 Task: In the  document knowledge.pdfSelect Headings and apply  'Italics' Select the text and align it to the  'Center'. Select the table and apply  All Borders
Action: Mouse moved to (259, 365)
Screenshot: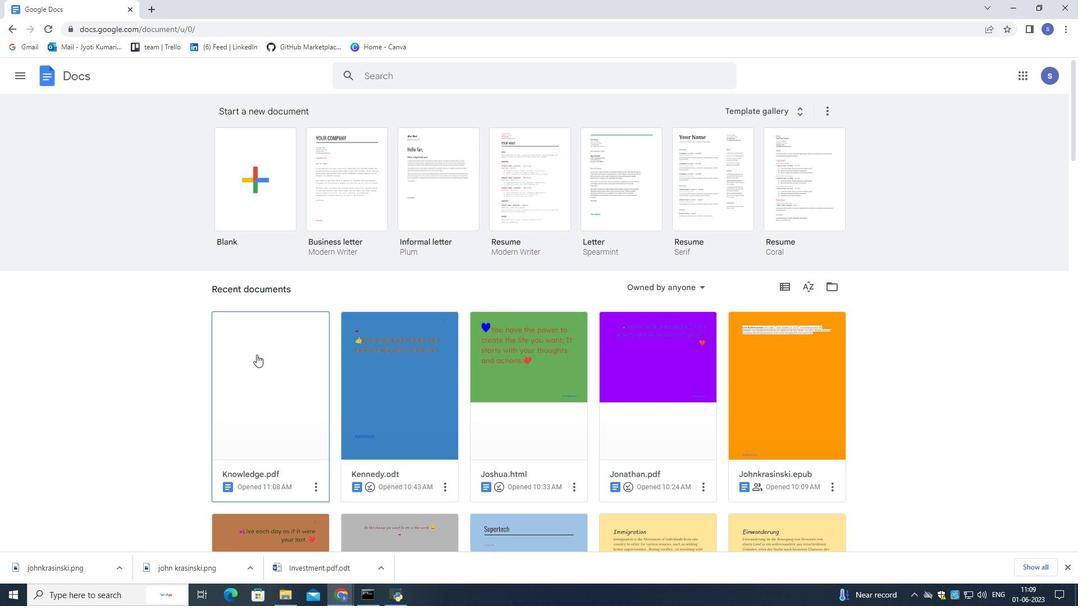 
Action: Mouse pressed left at (259, 365)
Screenshot: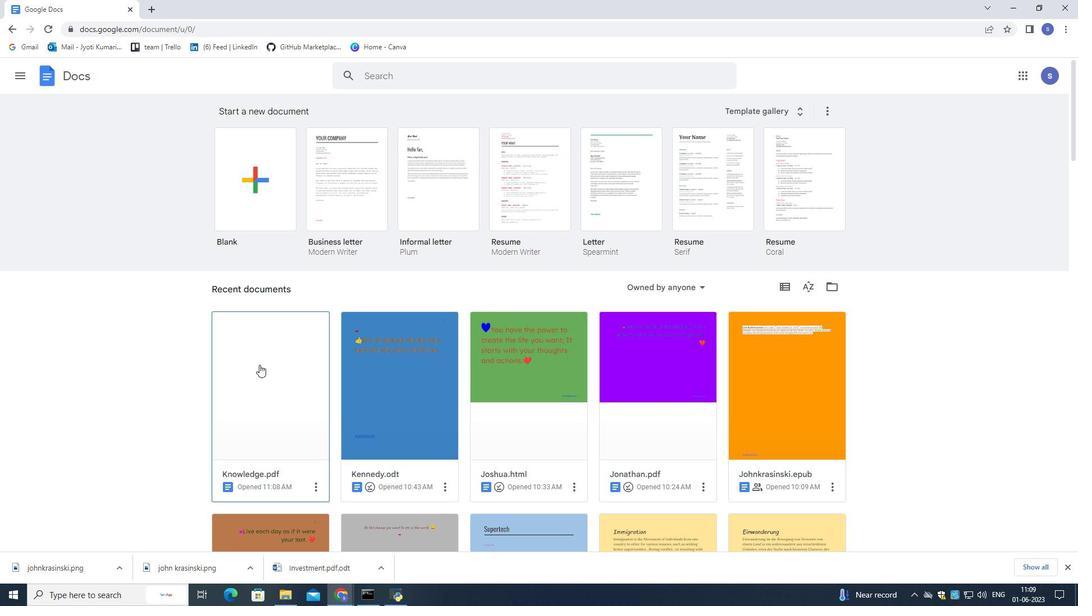 
Action: Mouse pressed left at (259, 365)
Screenshot: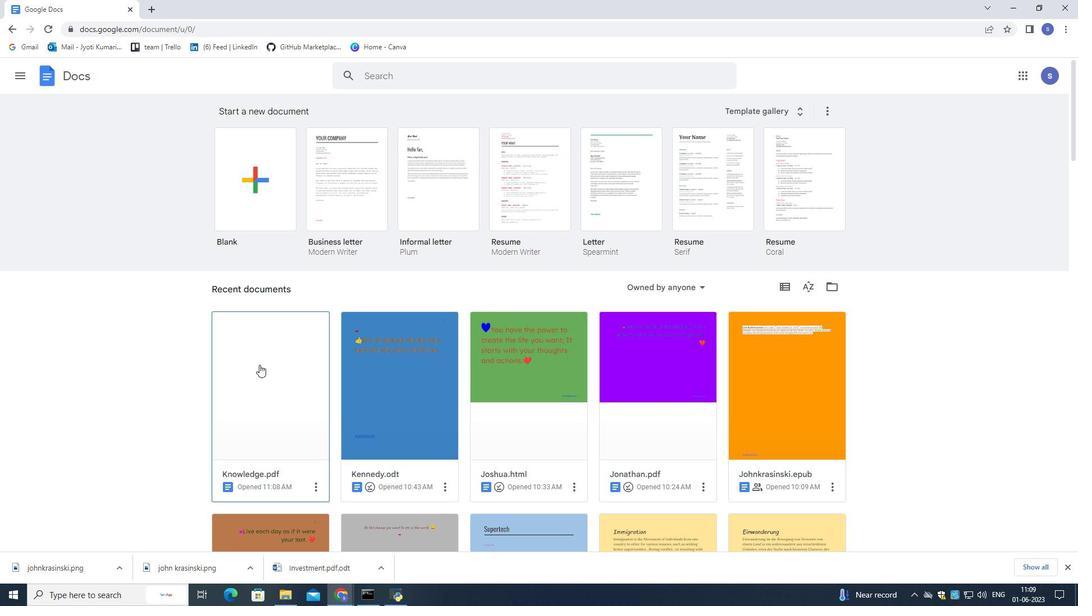 
Action: Mouse moved to (572, 207)
Screenshot: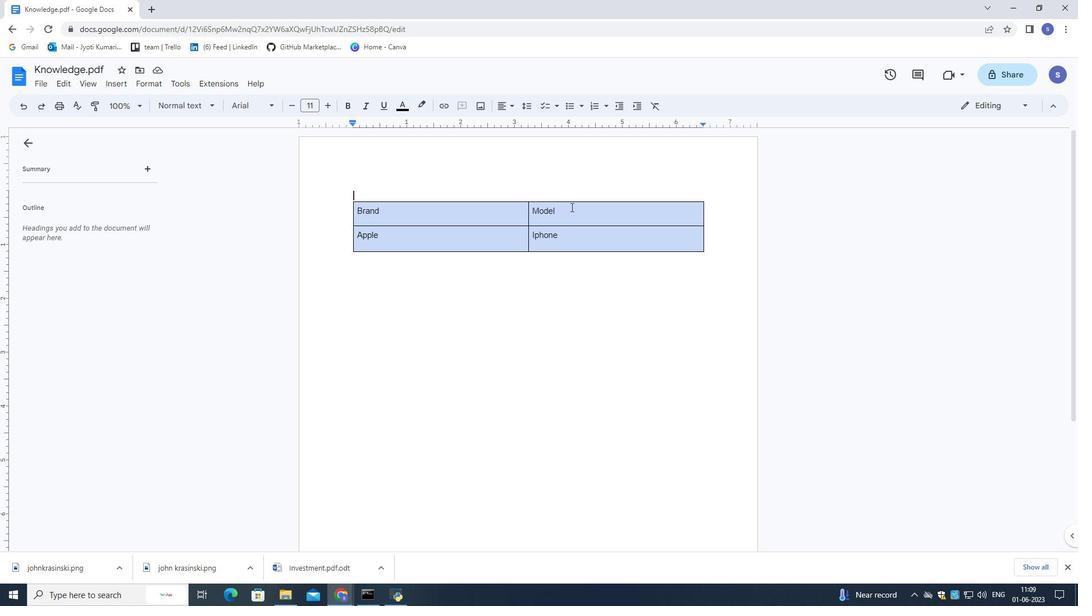 
Action: Mouse pressed left at (572, 207)
Screenshot: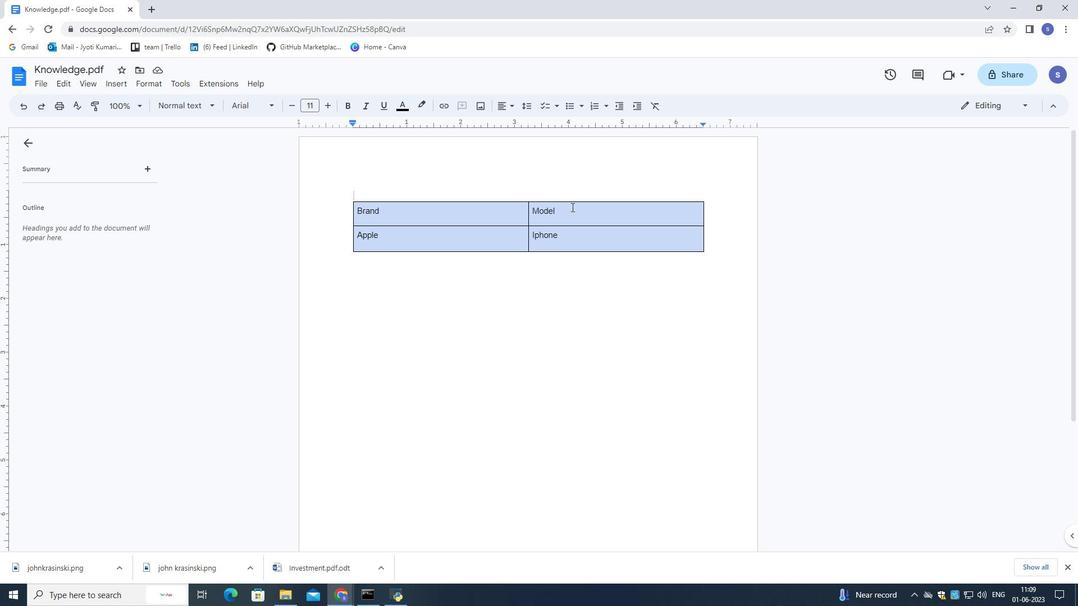 
Action: Mouse moved to (405, 180)
Screenshot: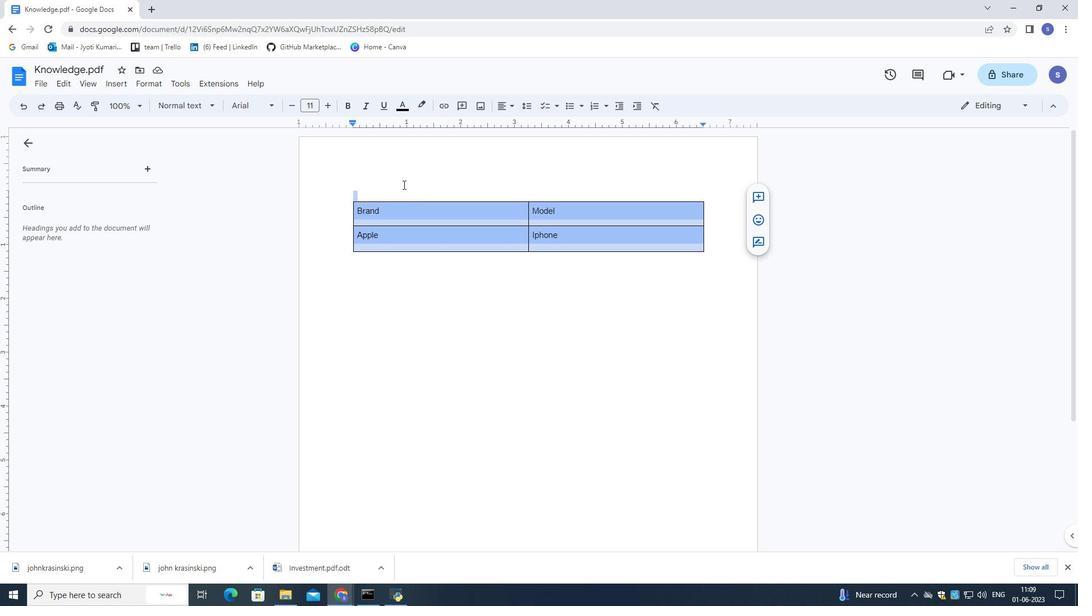 
Action: Mouse pressed left at (405, 180)
Screenshot: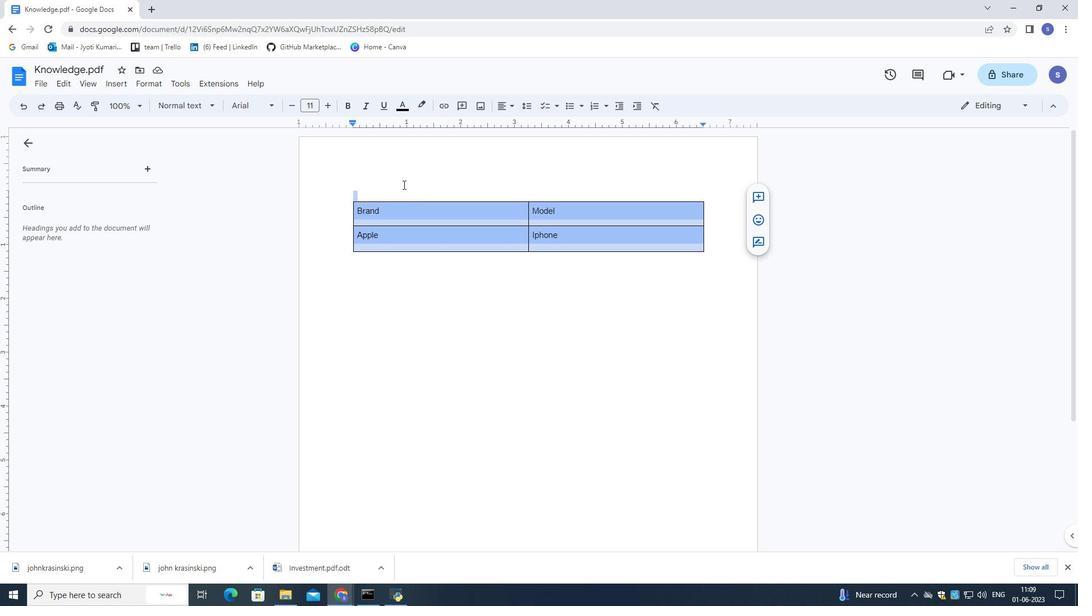 
Action: Mouse moved to (567, 212)
Screenshot: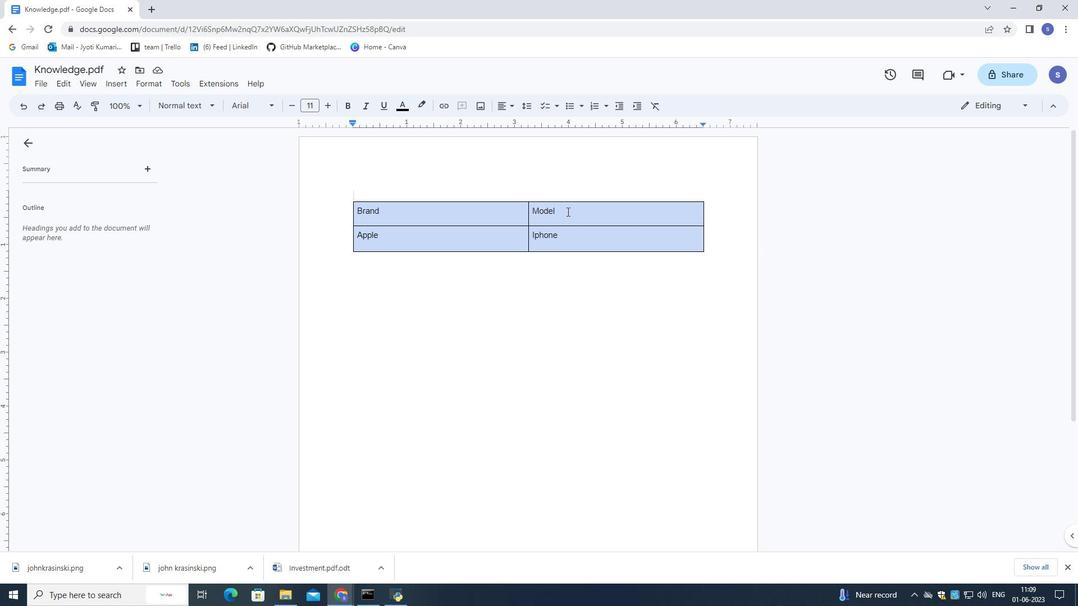 
Action: Mouse pressed left at (567, 212)
Screenshot: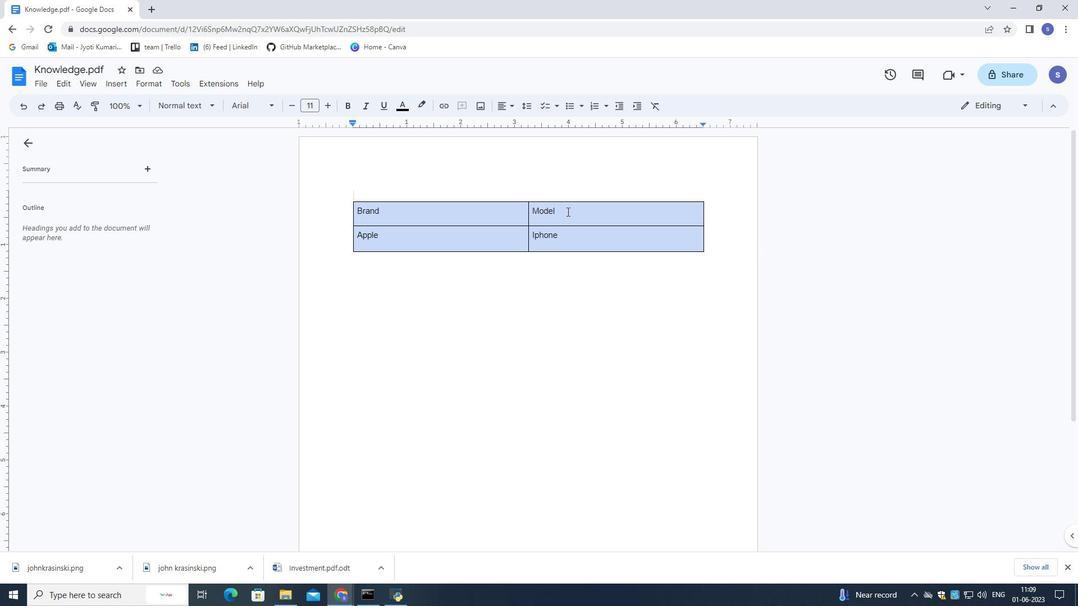 
Action: Mouse moved to (111, 79)
Screenshot: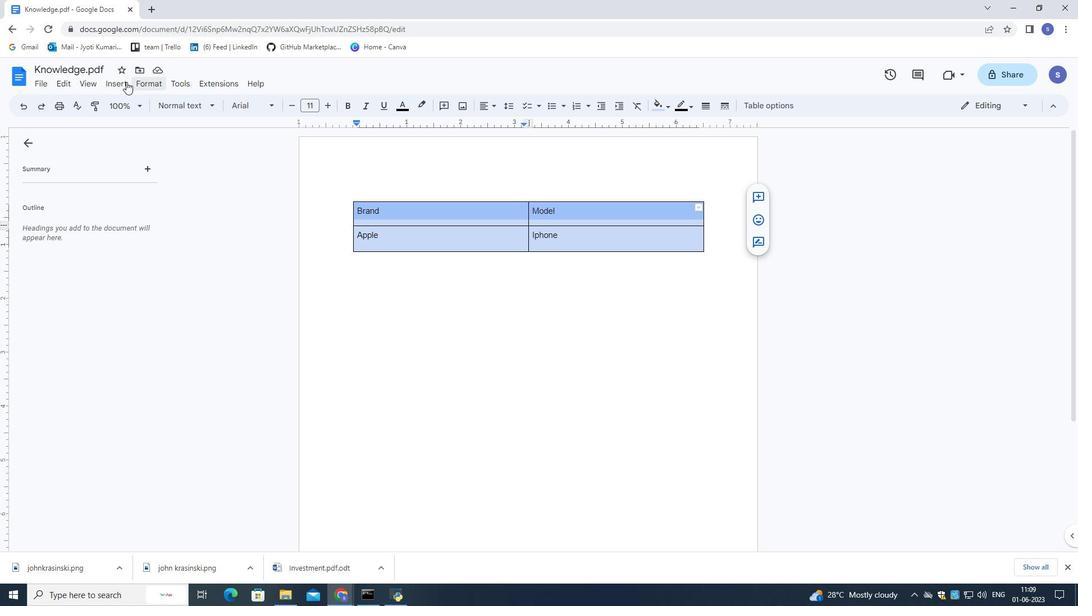 
Action: Mouse pressed left at (111, 79)
Screenshot: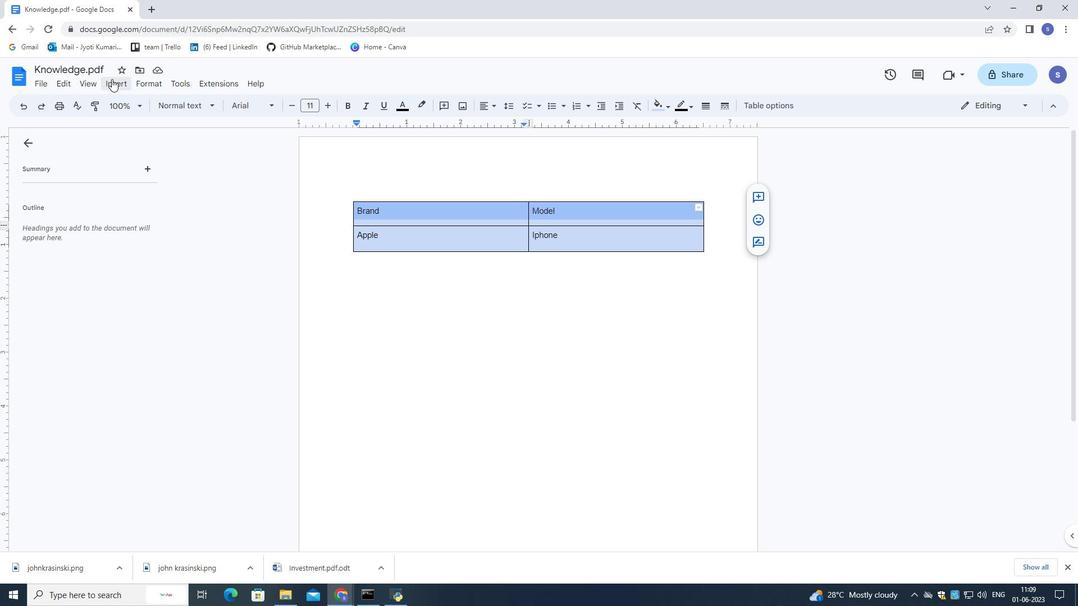 
Action: Mouse moved to (330, 121)
Screenshot: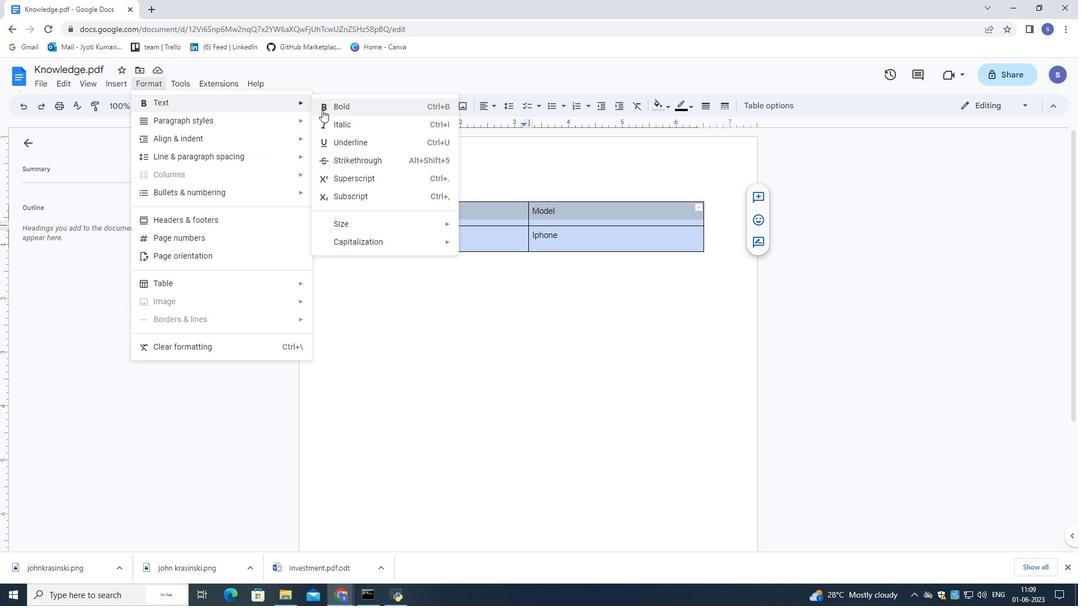 
Action: Mouse pressed left at (330, 121)
Screenshot: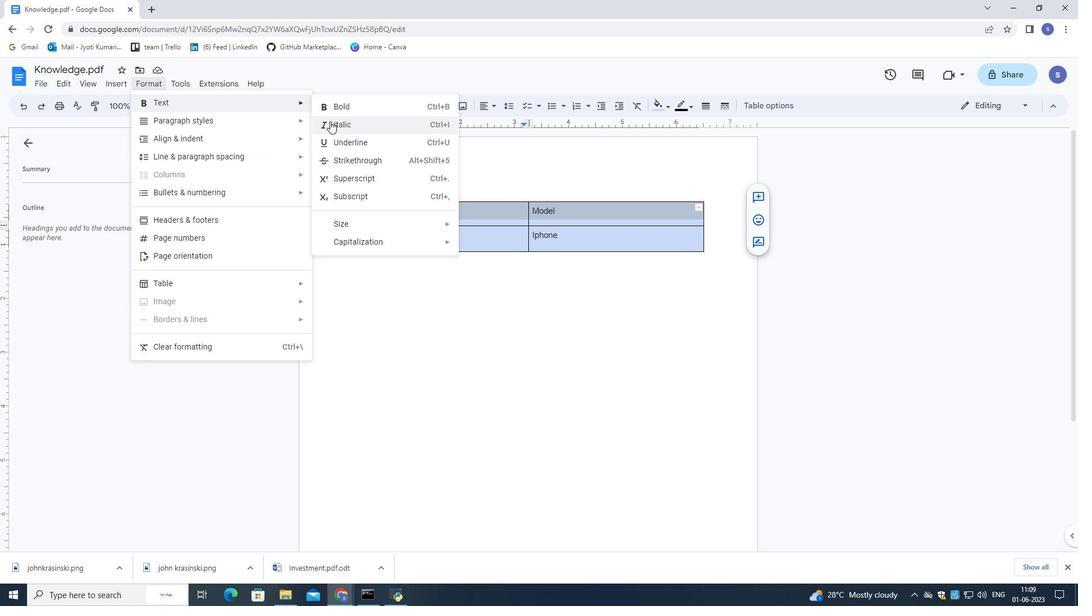 
Action: Mouse moved to (416, 301)
Screenshot: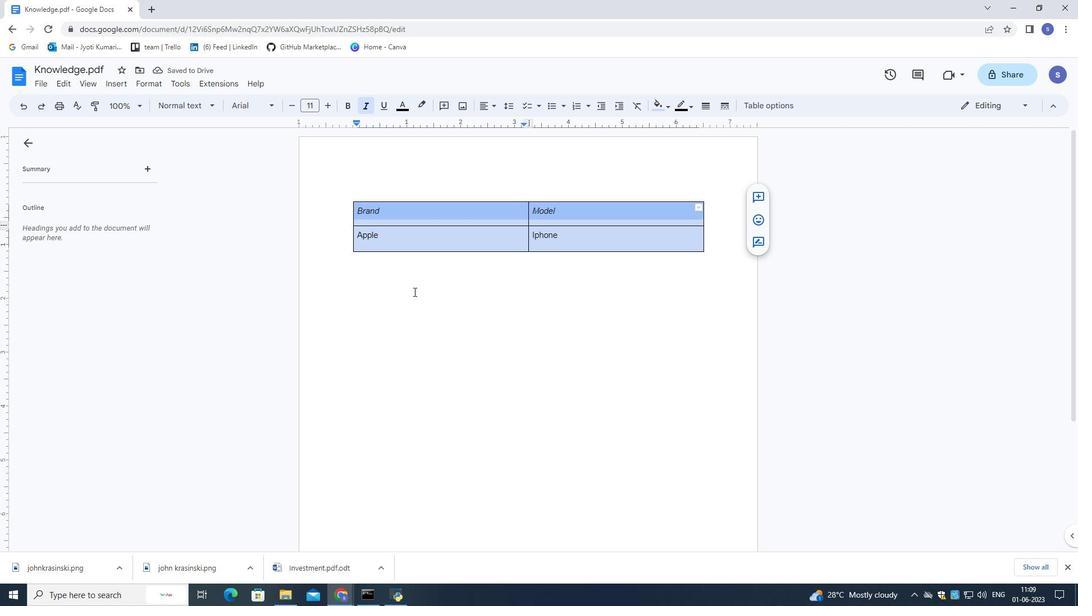 
Action: Mouse pressed left at (416, 301)
Screenshot: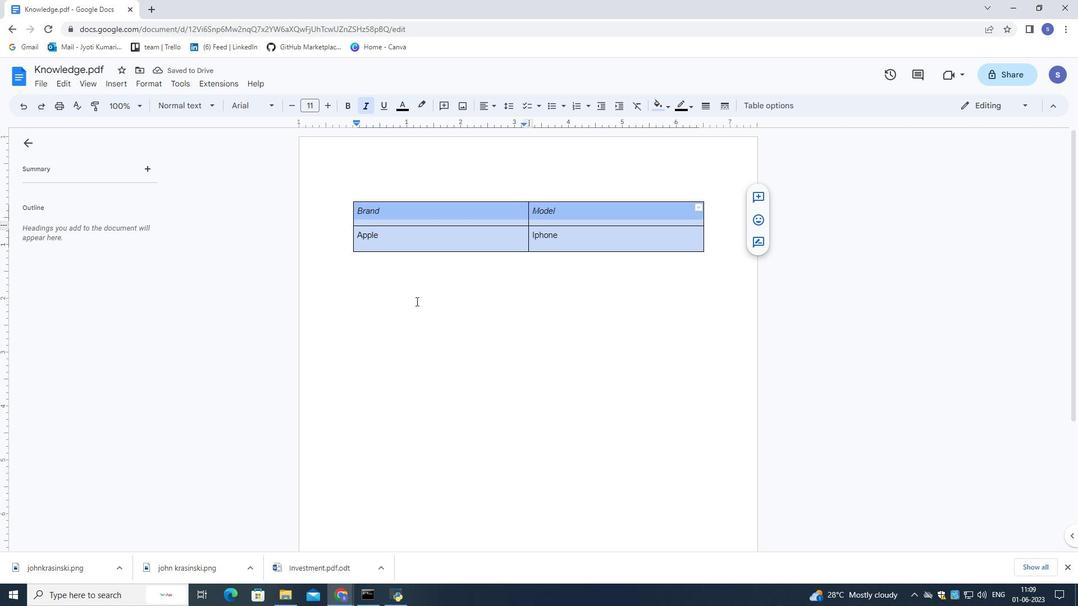 
Action: Mouse moved to (560, 235)
Screenshot: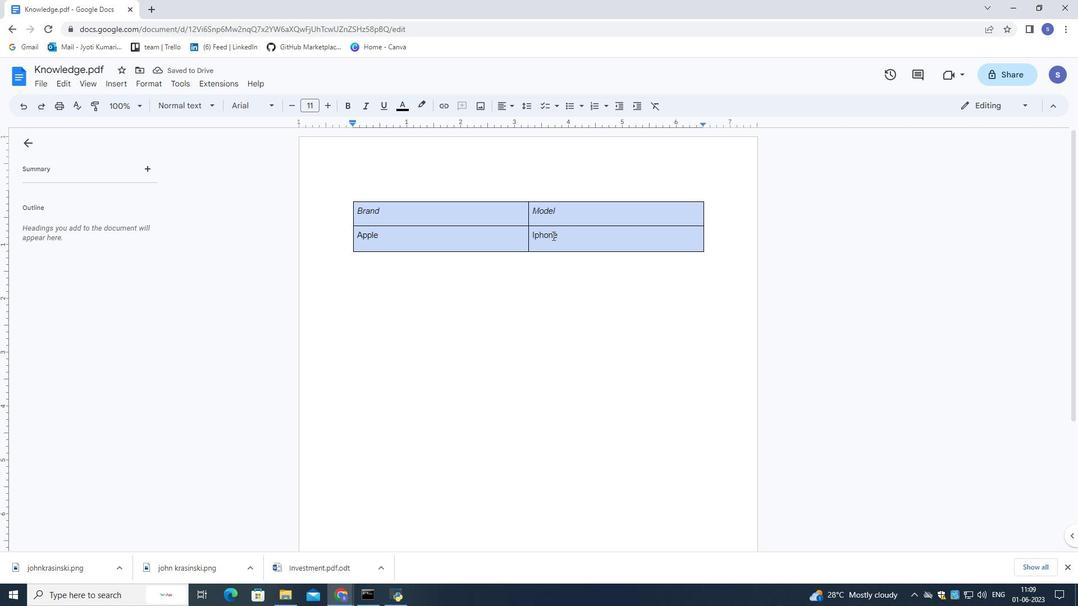 
Action: Mouse pressed left at (560, 235)
Screenshot: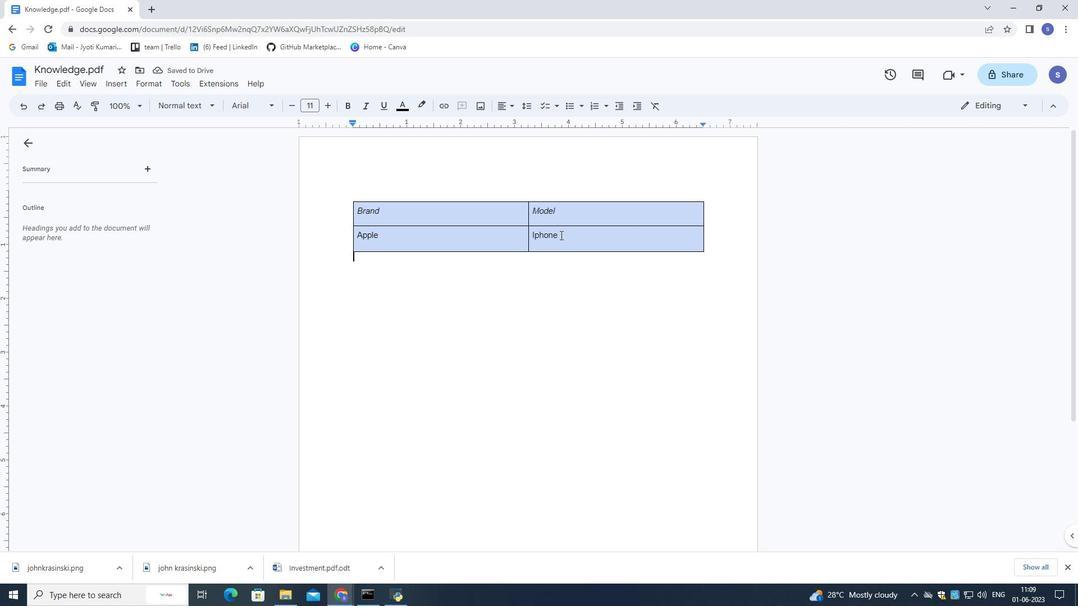 
Action: Mouse moved to (487, 111)
Screenshot: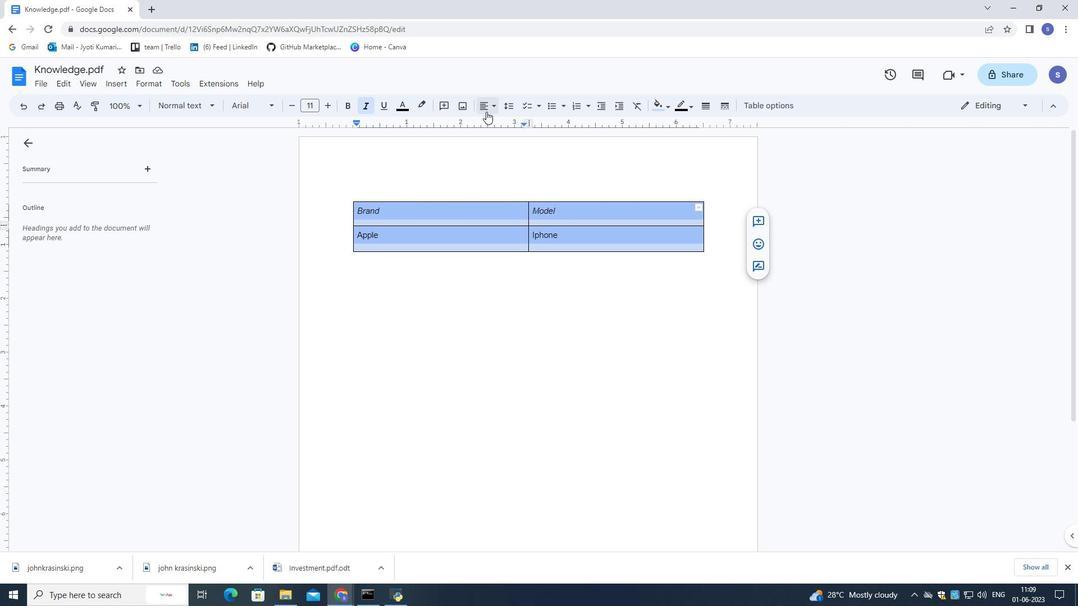 
Action: Mouse pressed left at (487, 111)
Screenshot: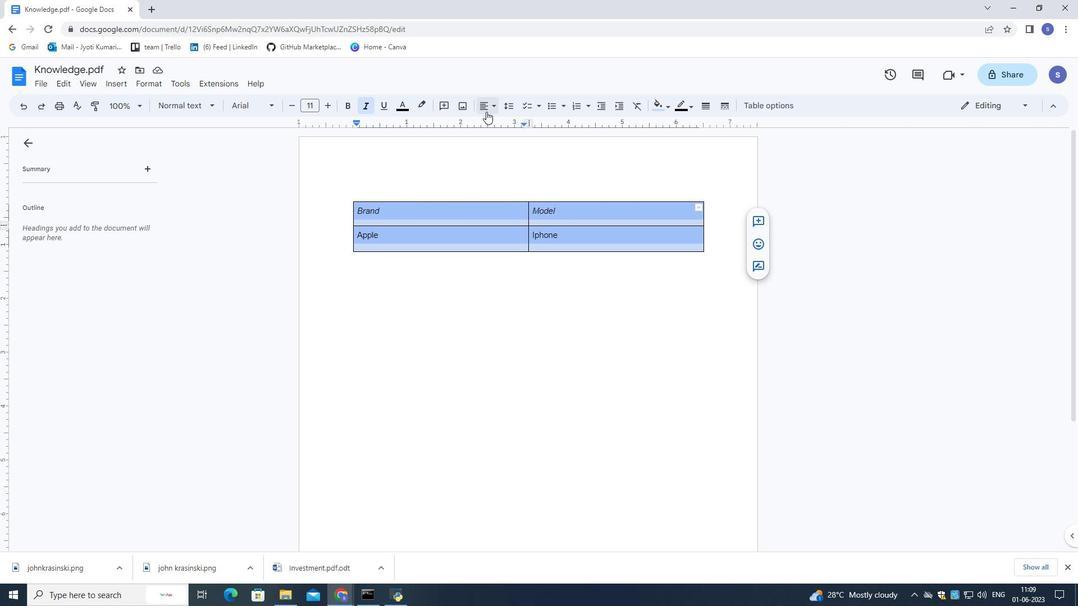
Action: Mouse moved to (501, 129)
Screenshot: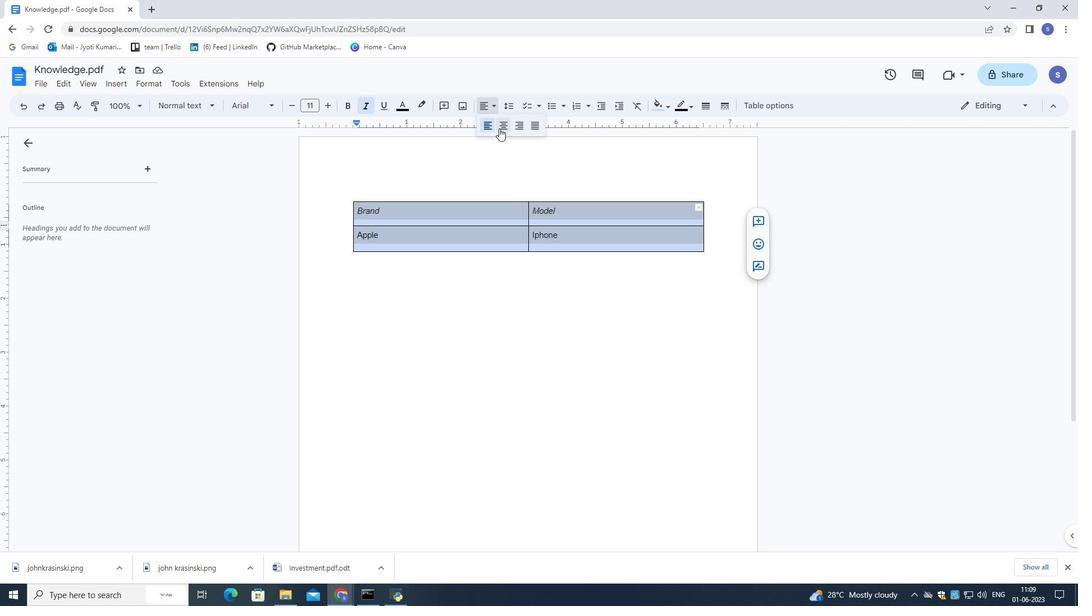 
Action: Mouse pressed left at (501, 129)
Screenshot: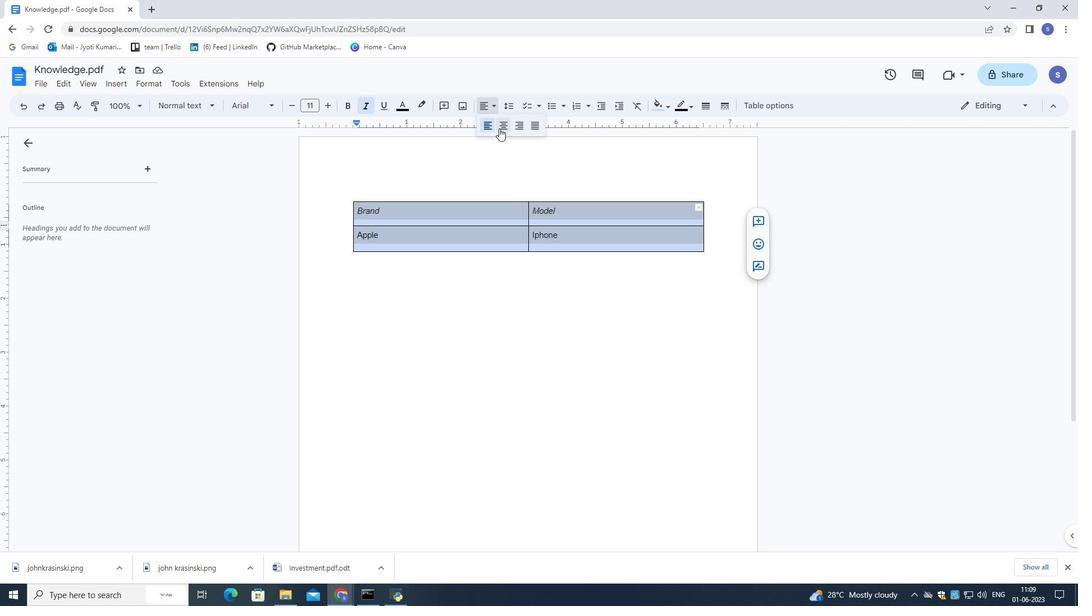 
Action: Mouse moved to (707, 111)
Screenshot: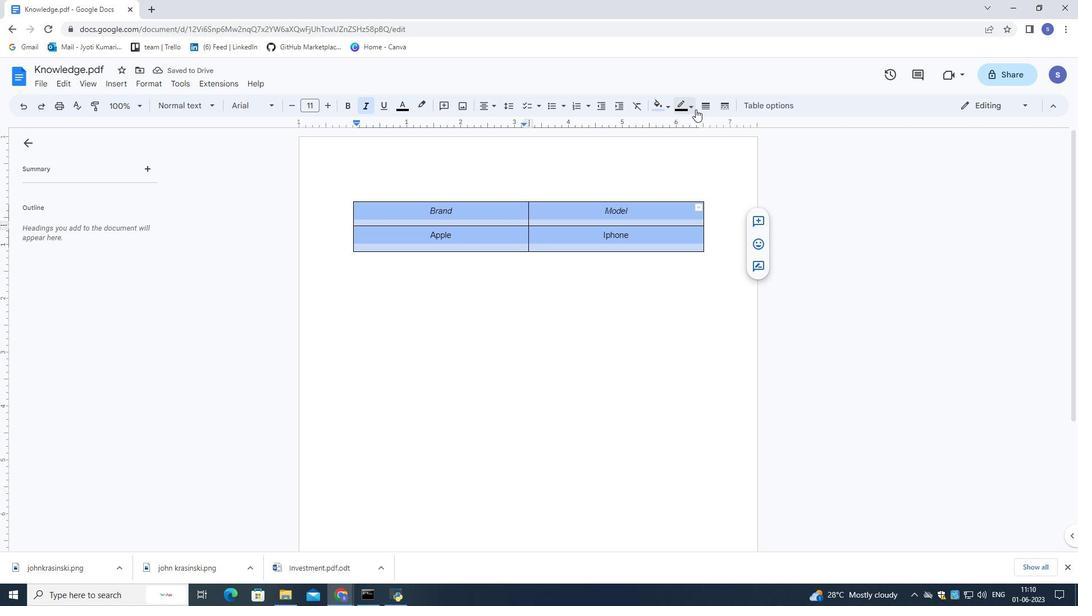 
Action: Mouse pressed left at (707, 111)
Screenshot: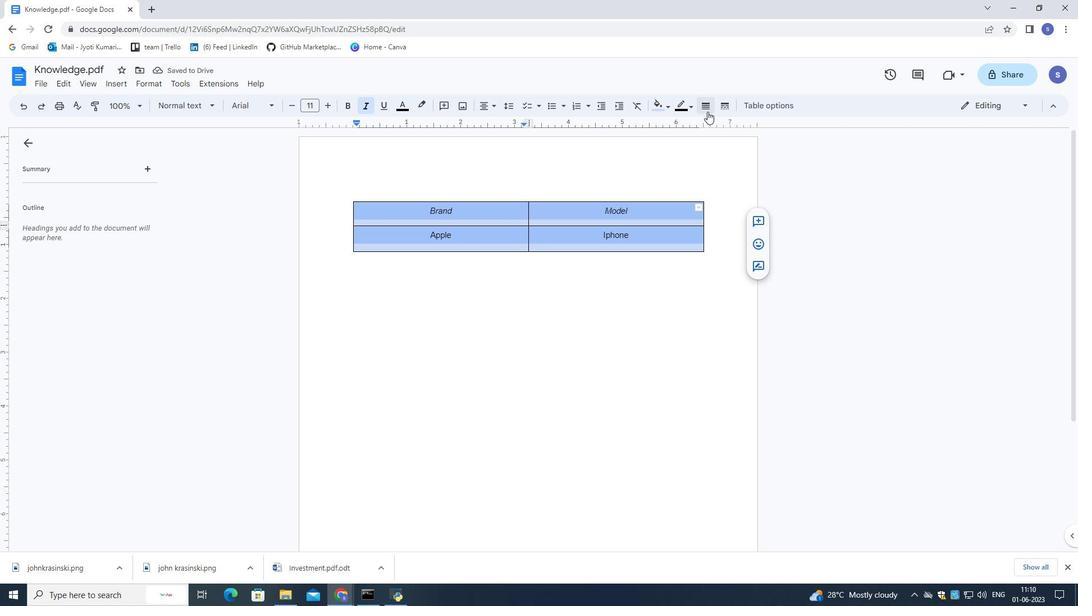 
Action: Mouse moved to (723, 105)
Screenshot: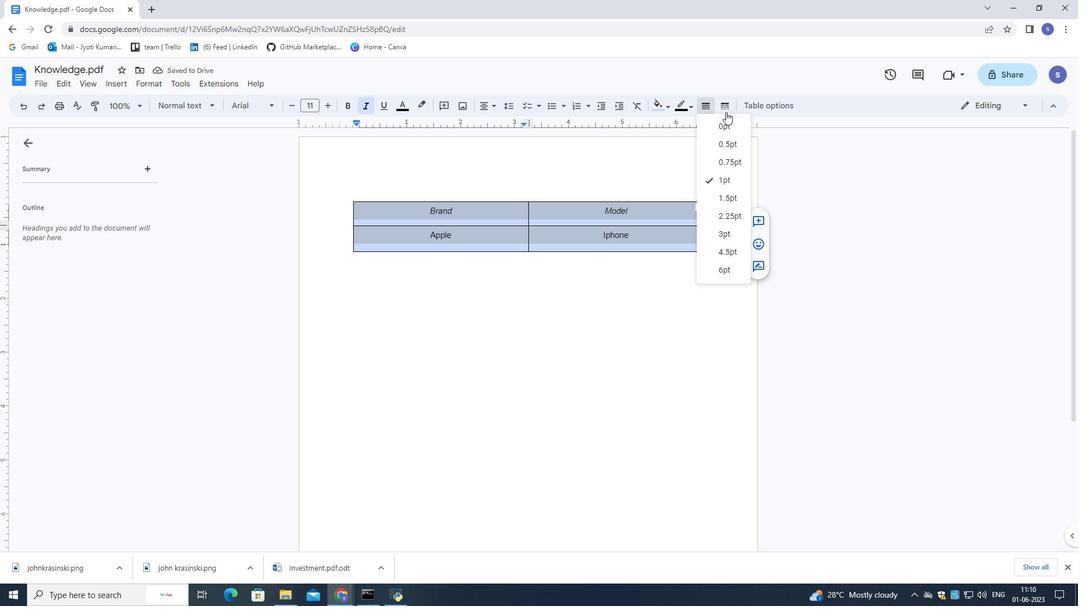
Action: Mouse pressed left at (723, 105)
Screenshot: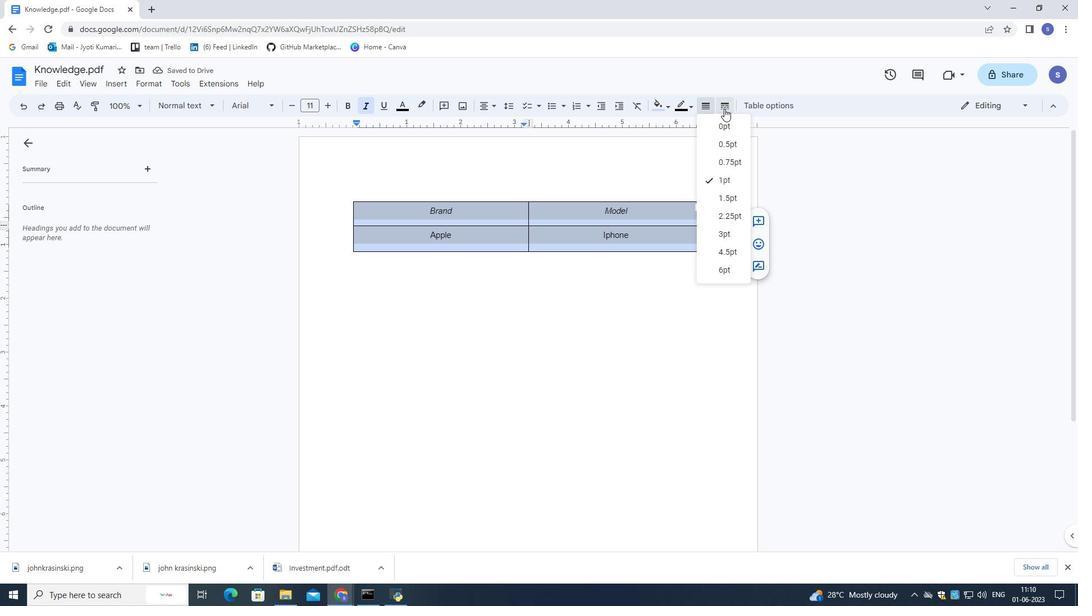 
Action: Mouse moved to (734, 123)
Screenshot: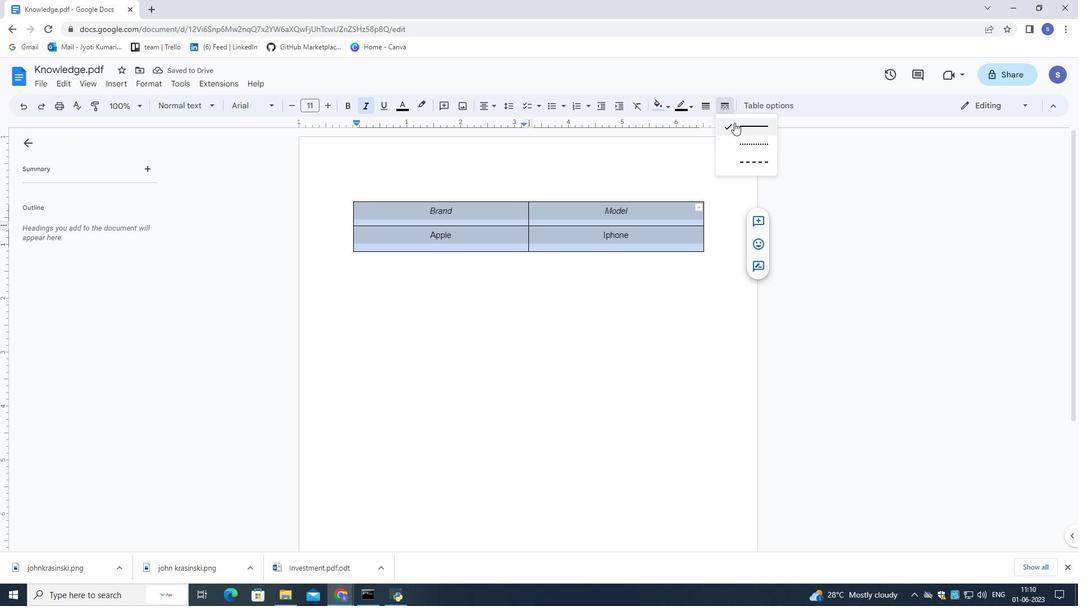 
Action: Mouse pressed left at (734, 123)
Screenshot: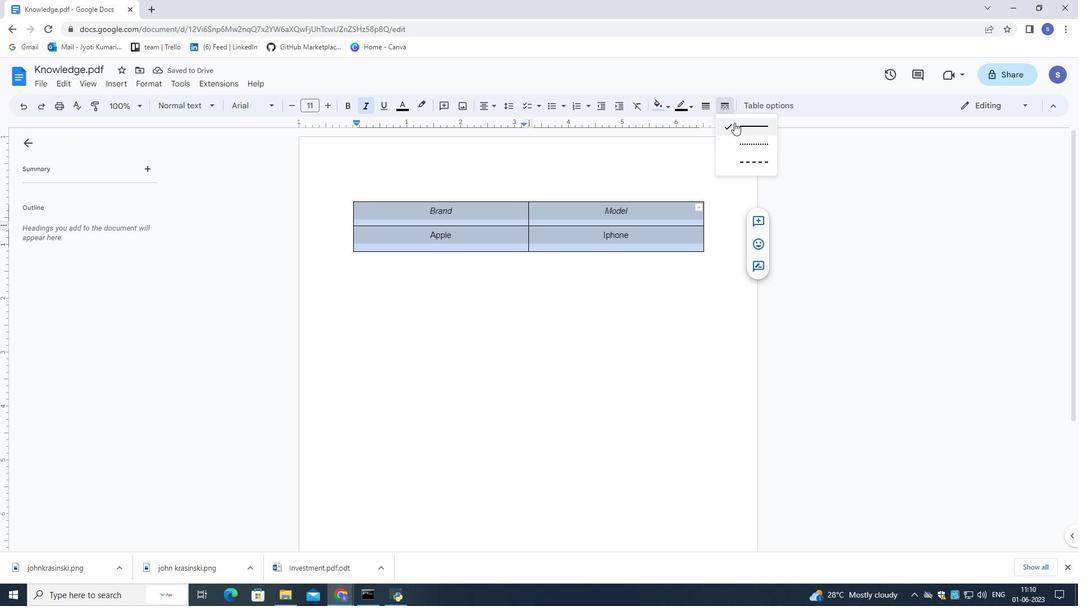 
Action: Mouse moved to (385, 143)
Screenshot: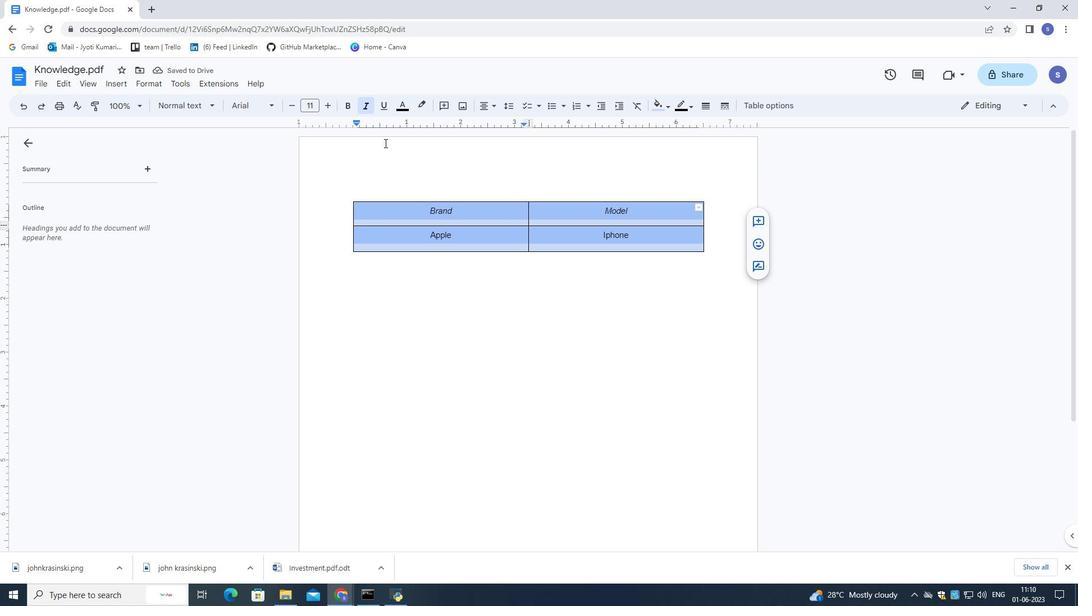 
